 Task: Create a due date automation when advanced on, 2 days before a card is due add fields without custom field "Resume" set to a date less than 1 days ago at 11:00 AM.
Action: Mouse moved to (1077, 84)
Screenshot: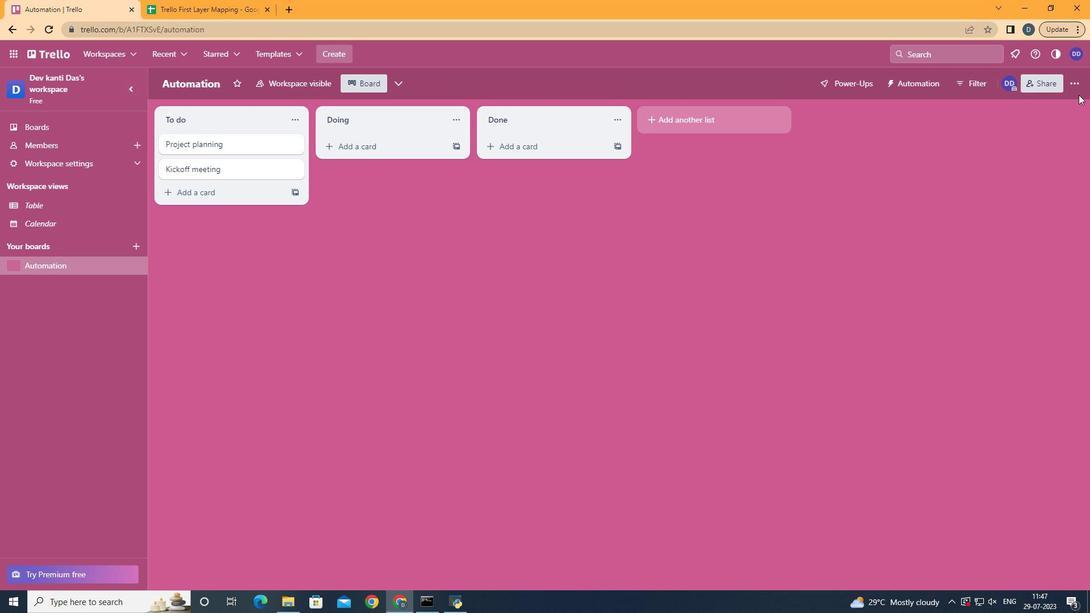 
Action: Mouse pressed left at (1077, 84)
Screenshot: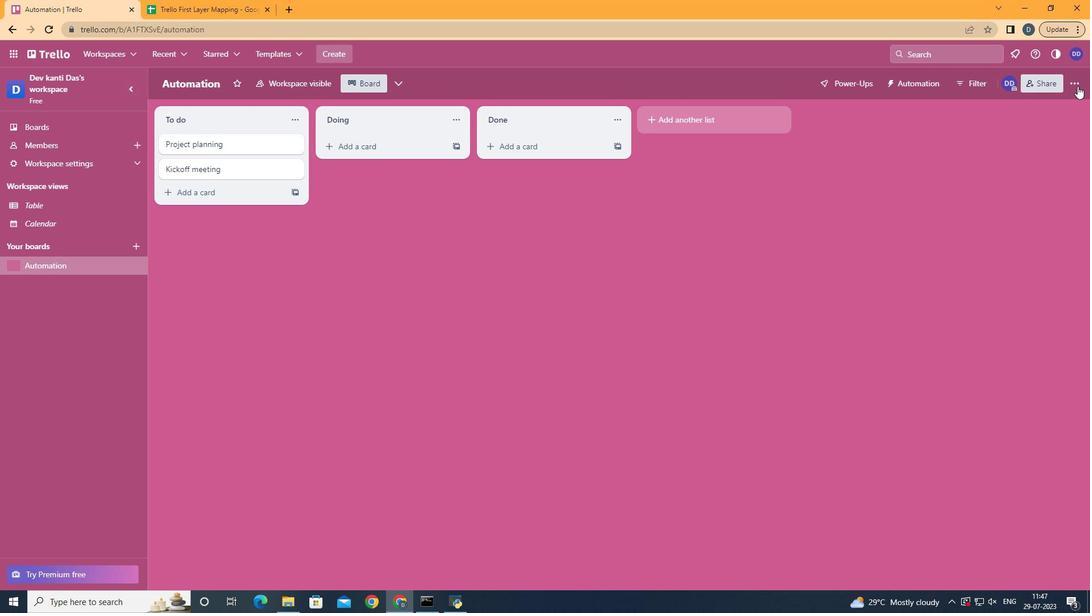 
Action: Mouse moved to (1002, 244)
Screenshot: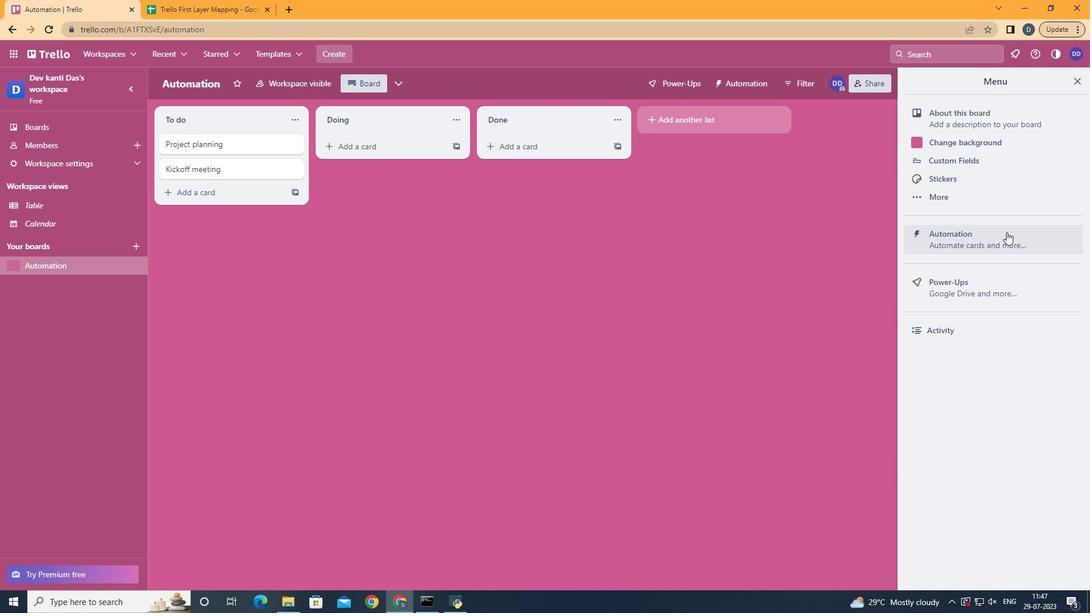 
Action: Mouse pressed left at (1002, 244)
Screenshot: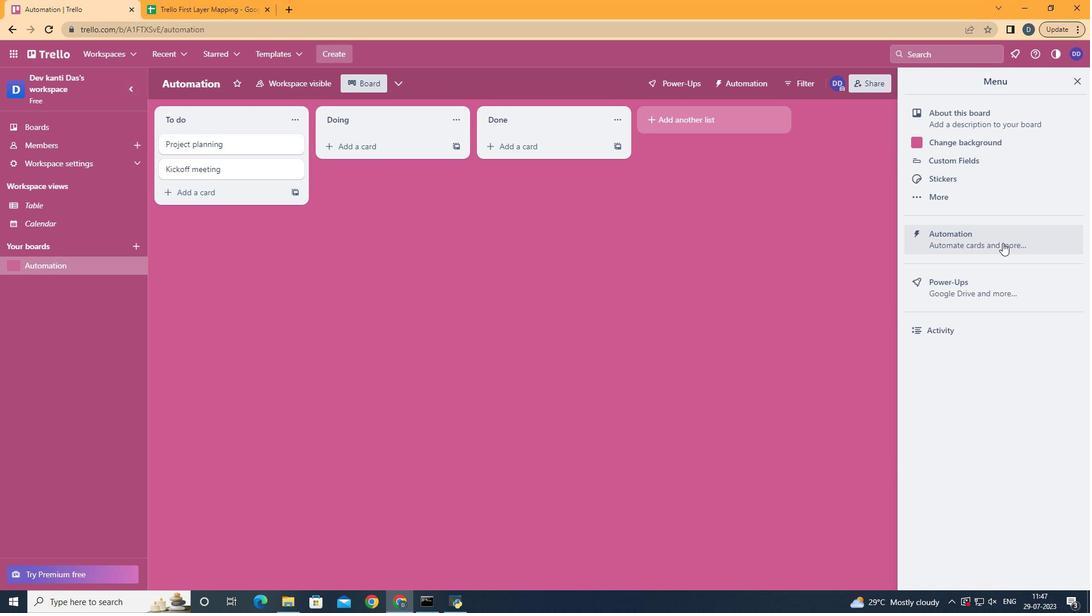 
Action: Mouse moved to (207, 231)
Screenshot: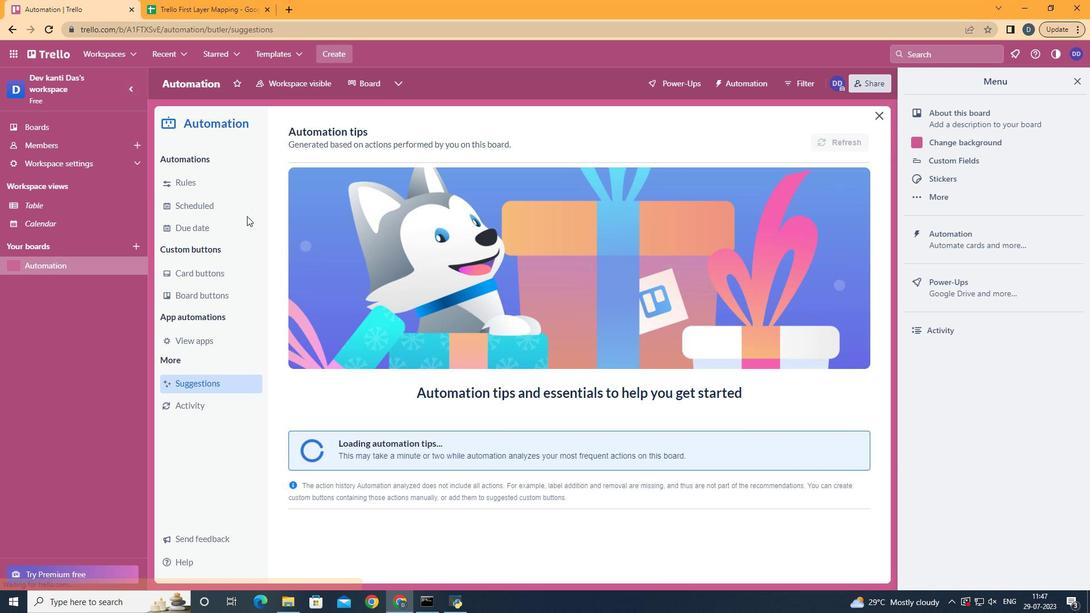 
Action: Mouse pressed left at (207, 231)
Screenshot: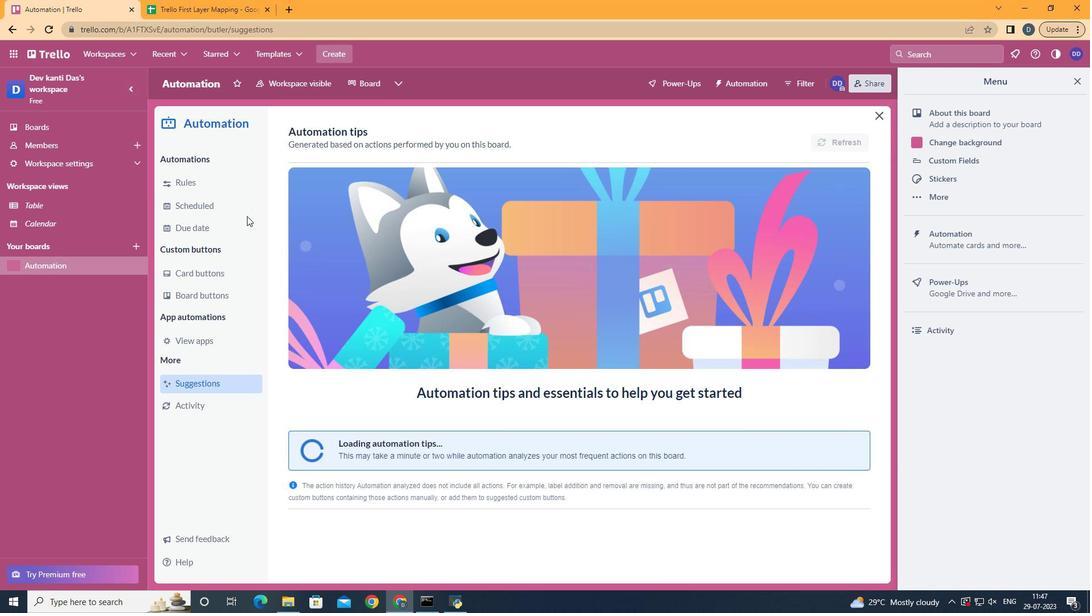 
Action: Mouse moved to (798, 134)
Screenshot: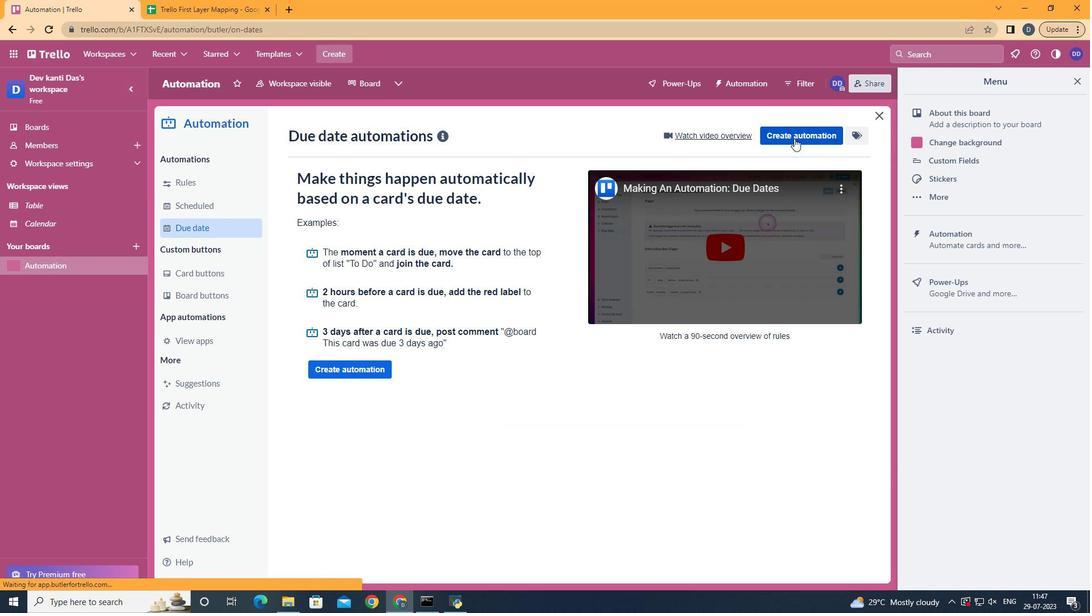 
Action: Mouse pressed left at (798, 134)
Screenshot: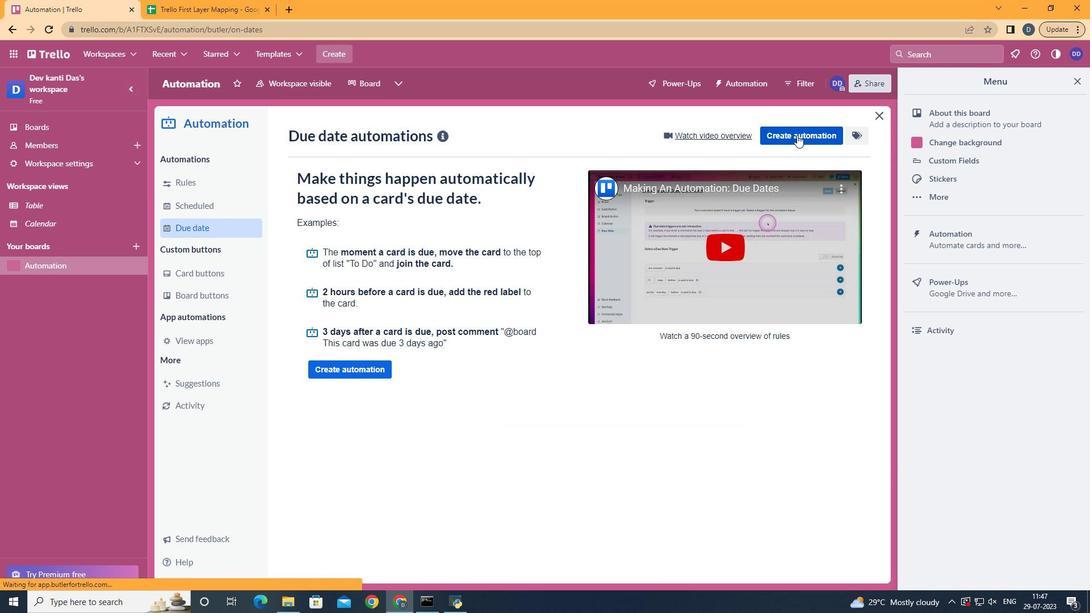 
Action: Mouse moved to (642, 244)
Screenshot: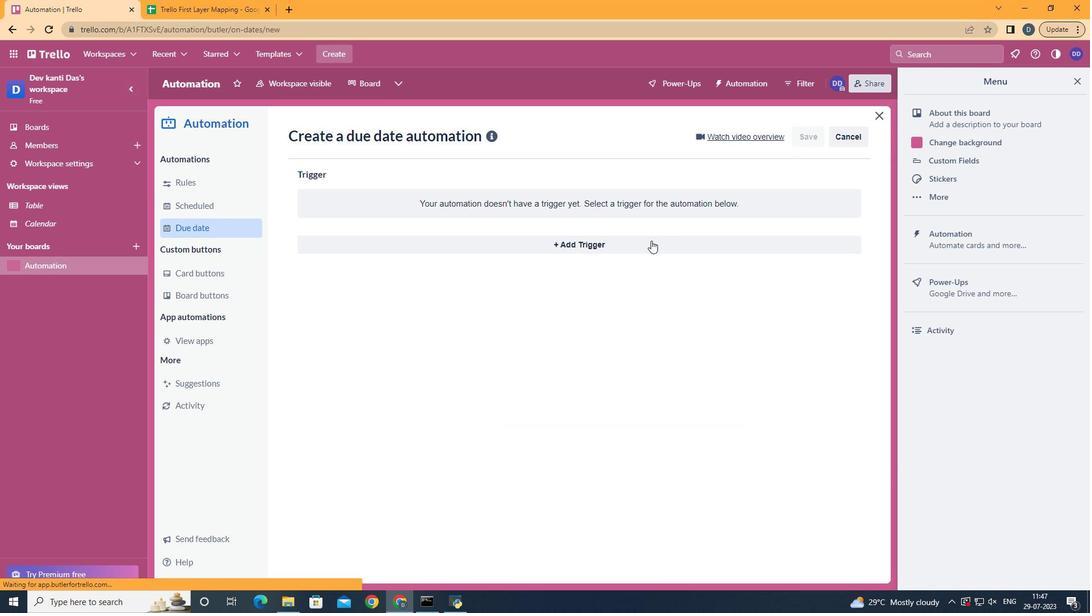 
Action: Mouse pressed left at (642, 244)
Screenshot: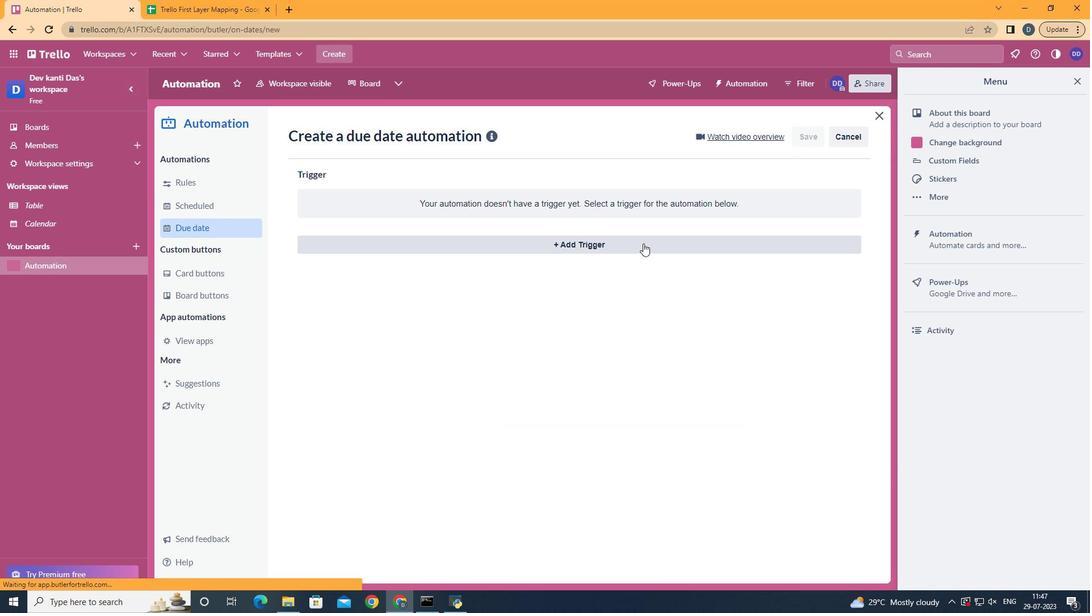 
Action: Mouse moved to (450, 415)
Screenshot: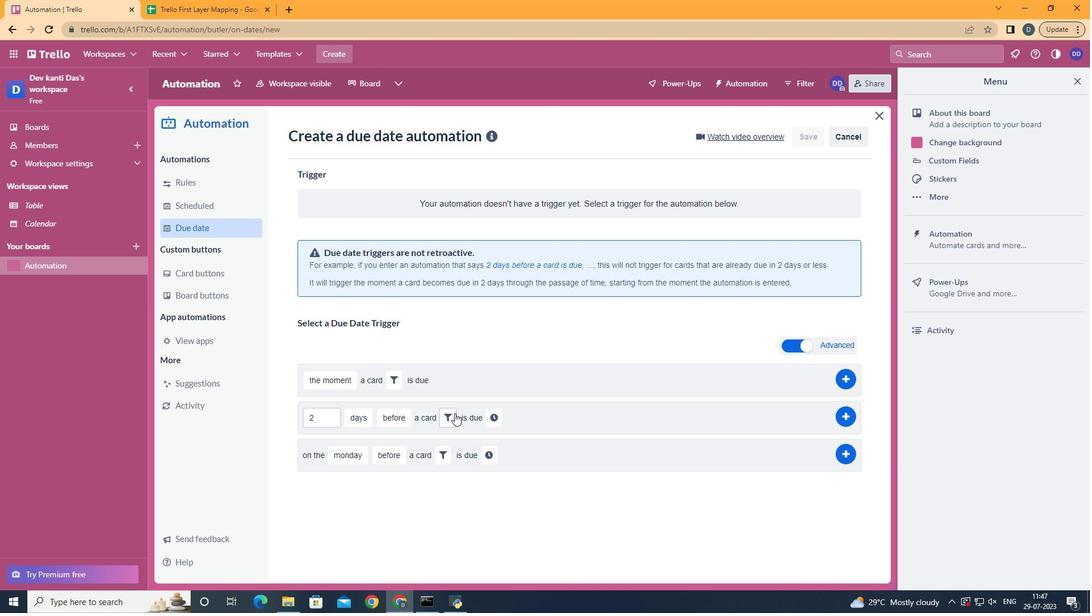 
Action: Mouse pressed left at (450, 415)
Screenshot: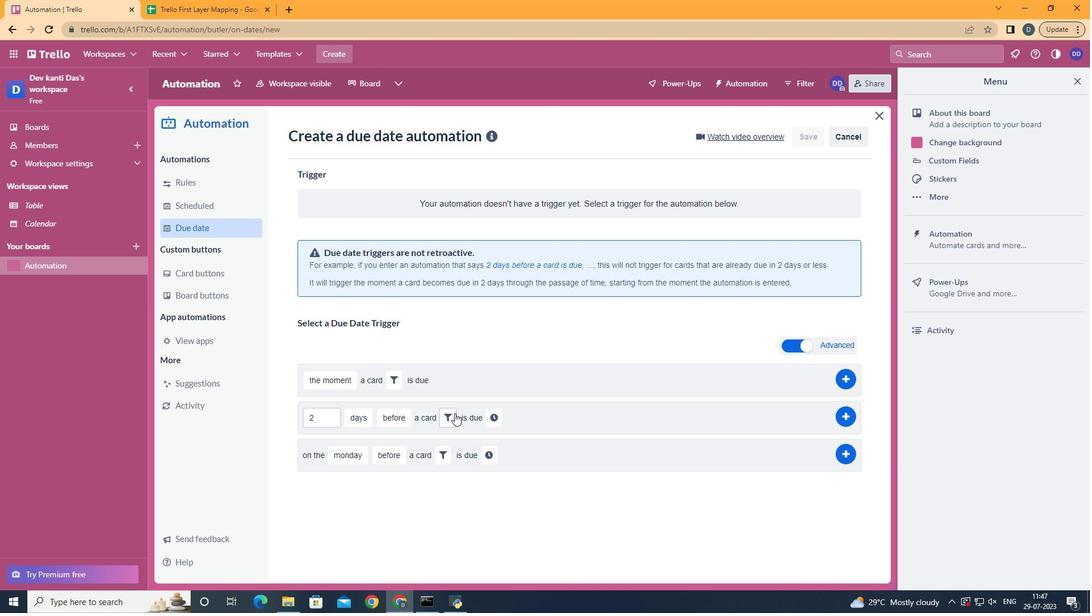 
Action: Mouse moved to (641, 453)
Screenshot: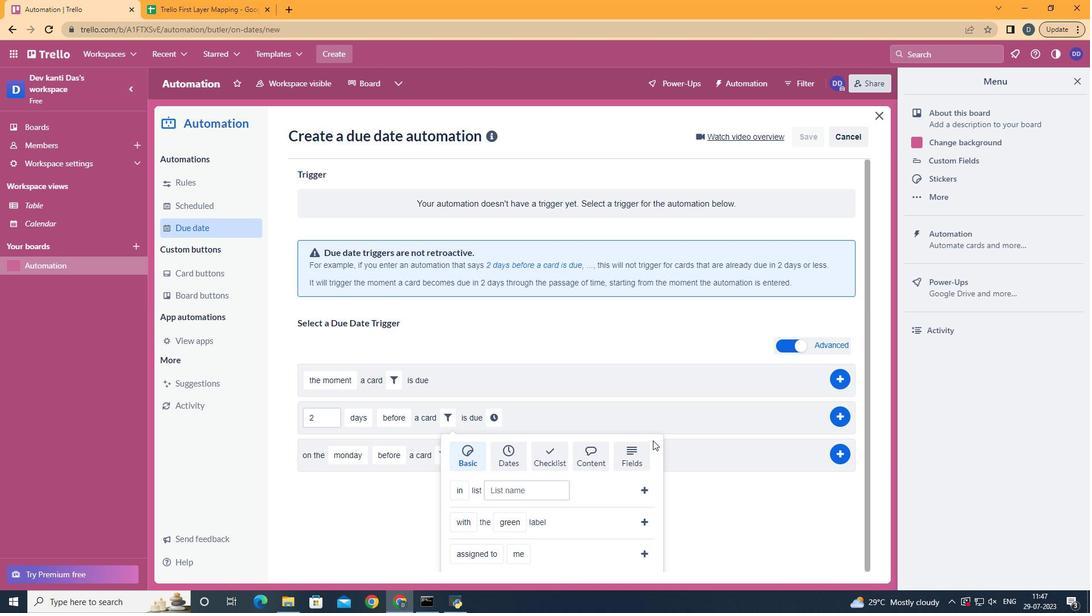 
Action: Mouse pressed left at (641, 453)
Screenshot: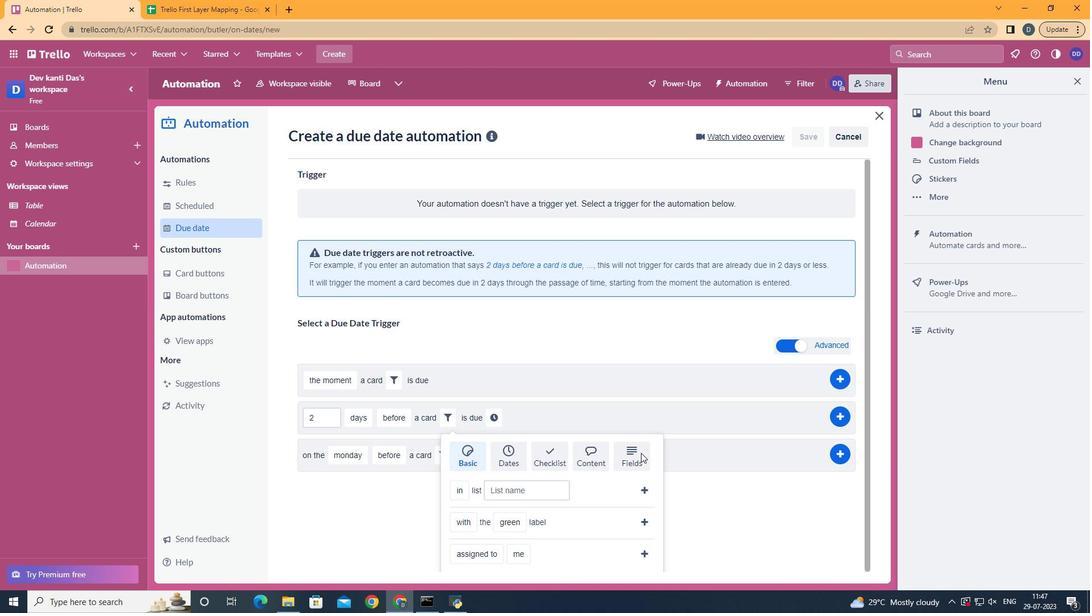 
Action: Mouse scrolled (641, 452) with delta (0, 0)
Screenshot: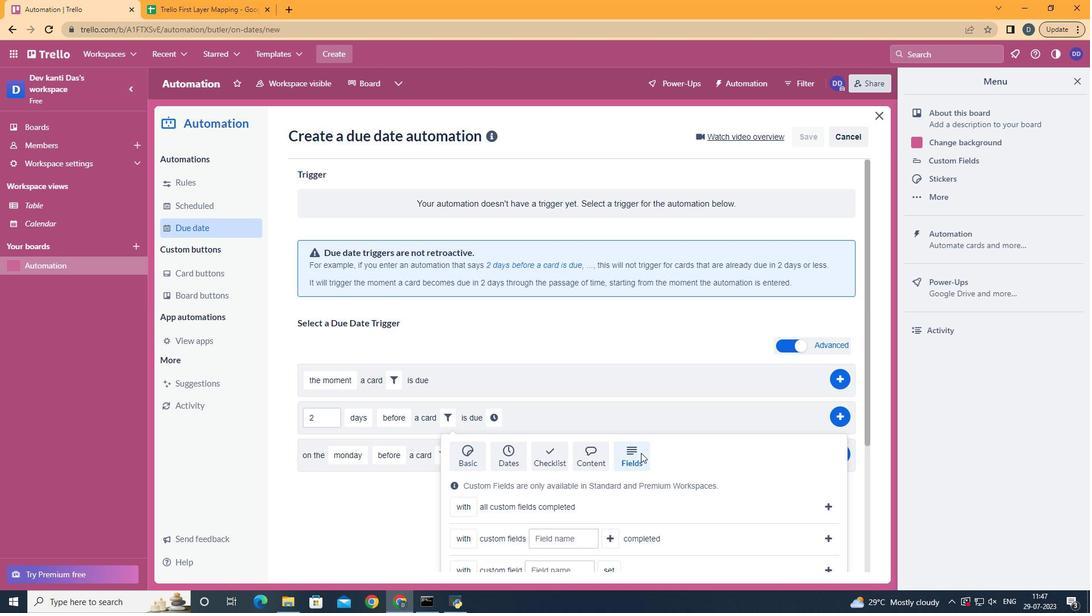 
Action: Mouse scrolled (641, 452) with delta (0, 0)
Screenshot: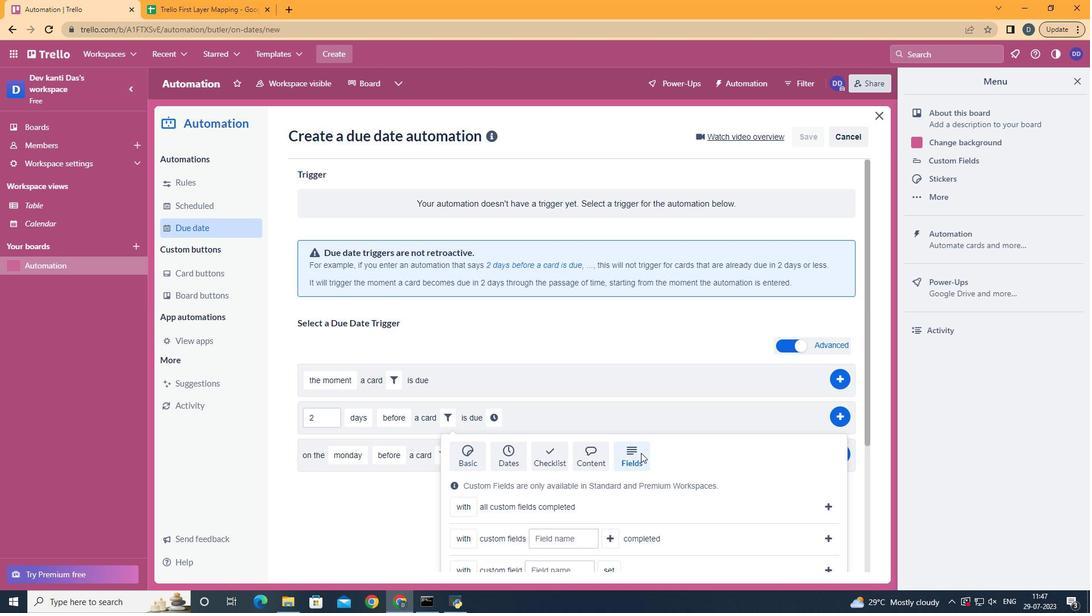 
Action: Mouse scrolled (641, 452) with delta (0, 0)
Screenshot: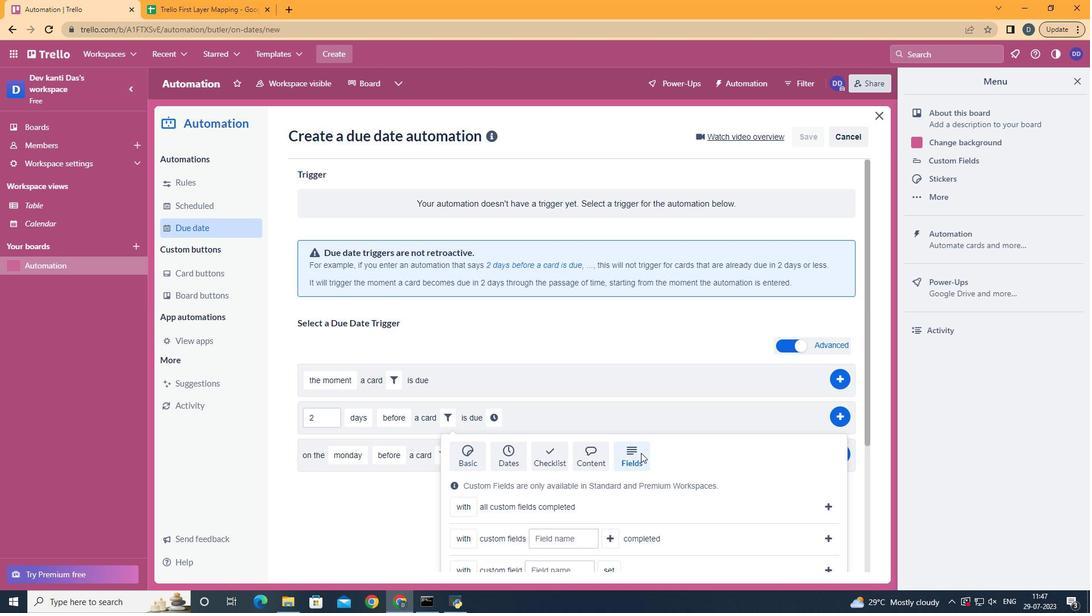 
Action: Mouse scrolled (641, 452) with delta (0, 0)
Screenshot: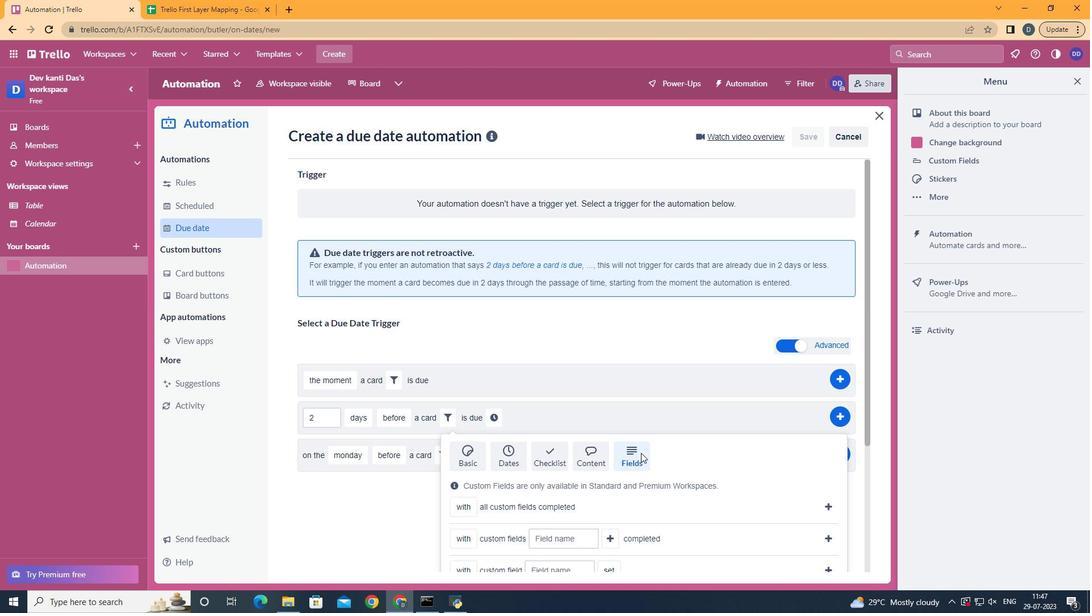 
Action: Mouse scrolled (641, 452) with delta (0, 0)
Screenshot: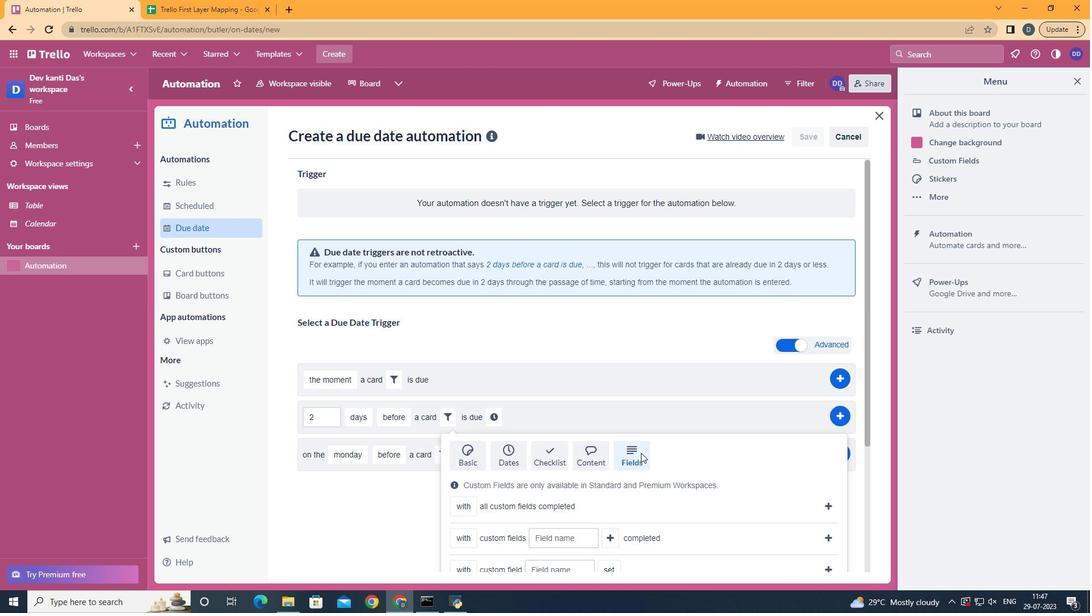 
Action: Mouse moved to (641, 453)
Screenshot: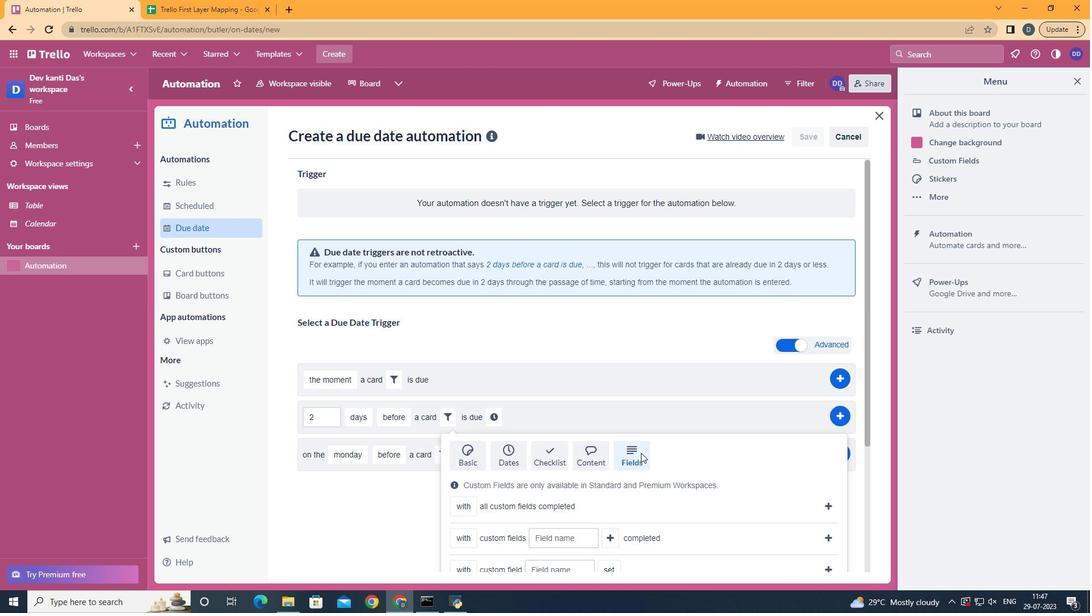 
Action: Mouse scrolled (641, 452) with delta (0, 0)
Screenshot: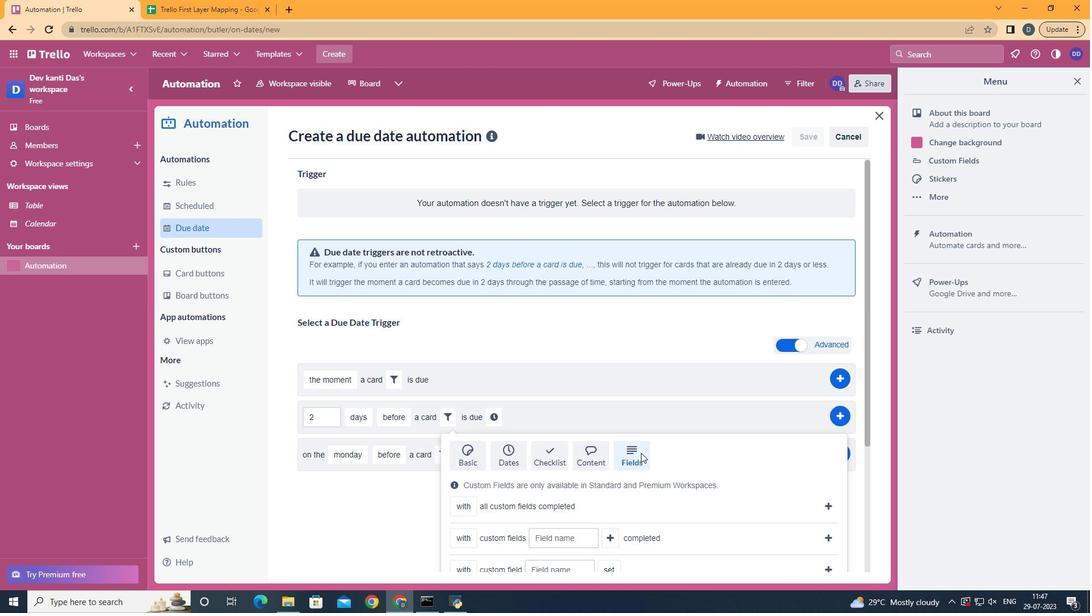 
Action: Mouse moved to (478, 522)
Screenshot: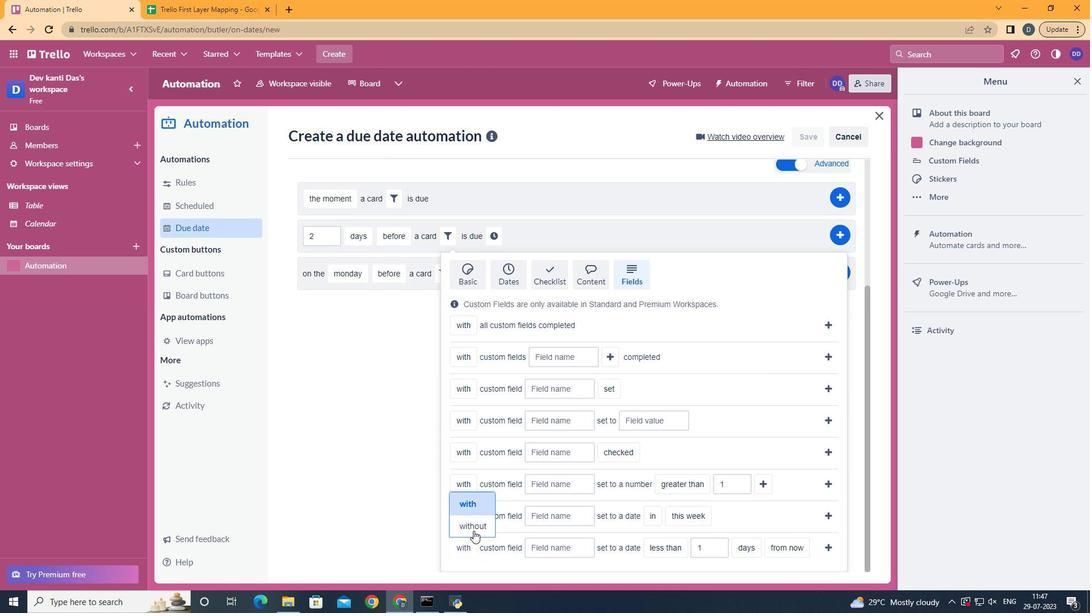 
Action: Mouse pressed left at (478, 522)
Screenshot: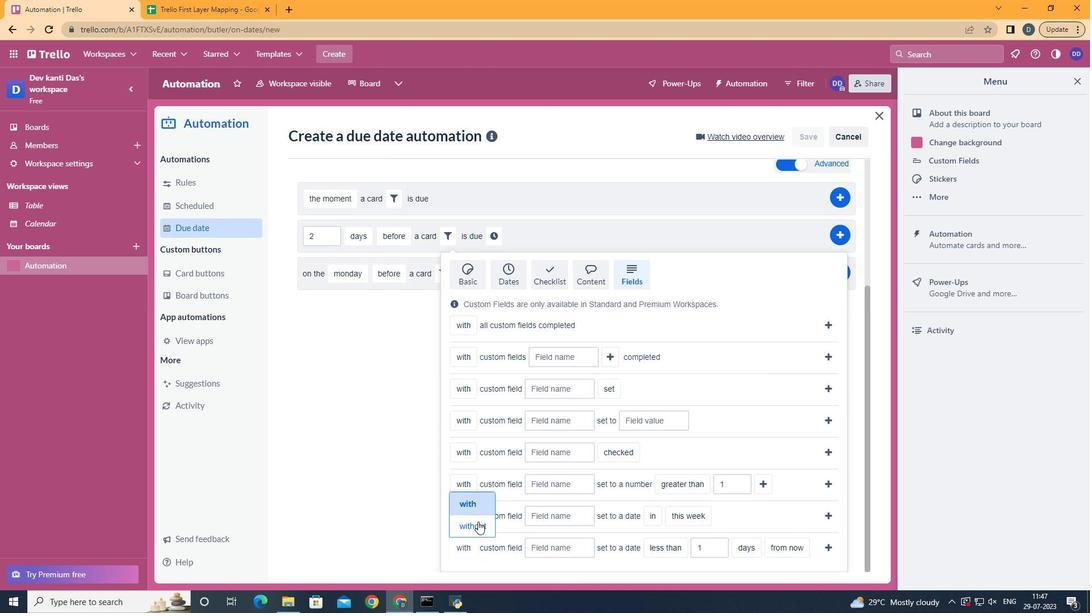 
Action: Mouse moved to (573, 548)
Screenshot: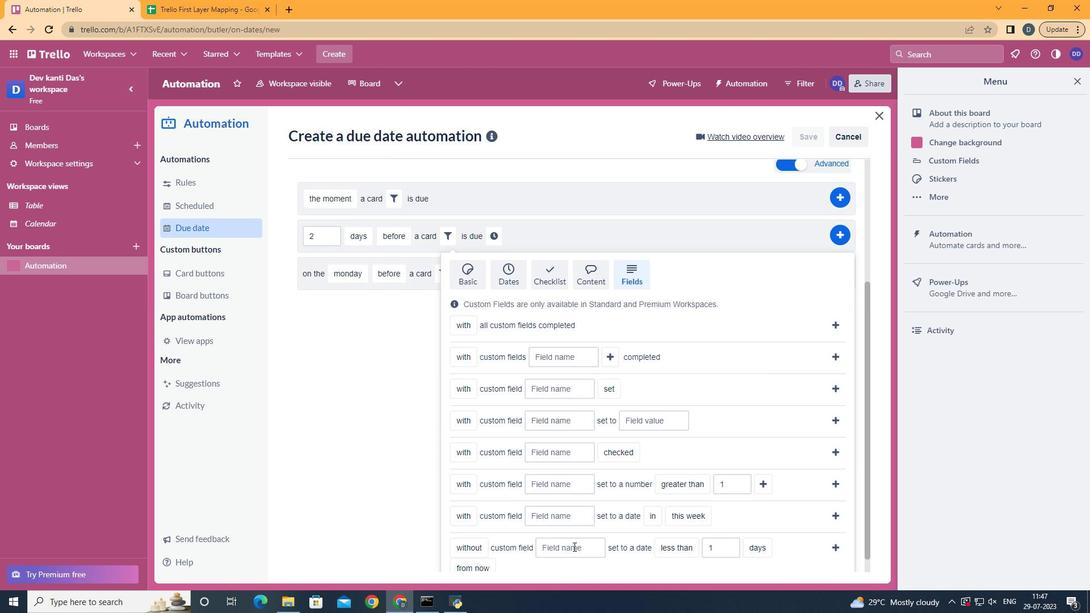 
Action: Mouse pressed left at (573, 548)
Screenshot: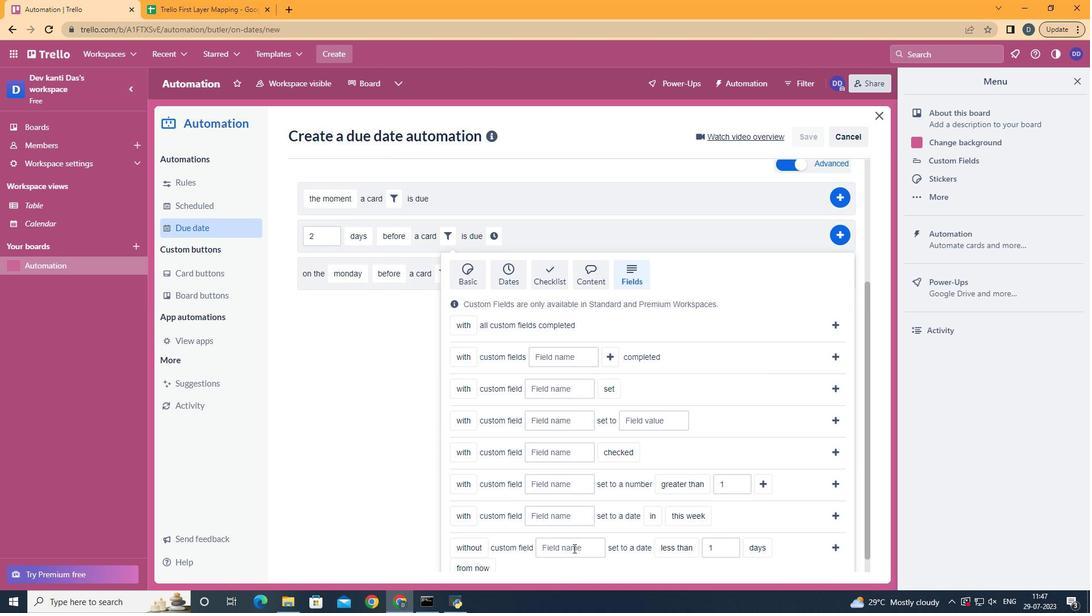 
Action: Mouse moved to (572, 549)
Screenshot: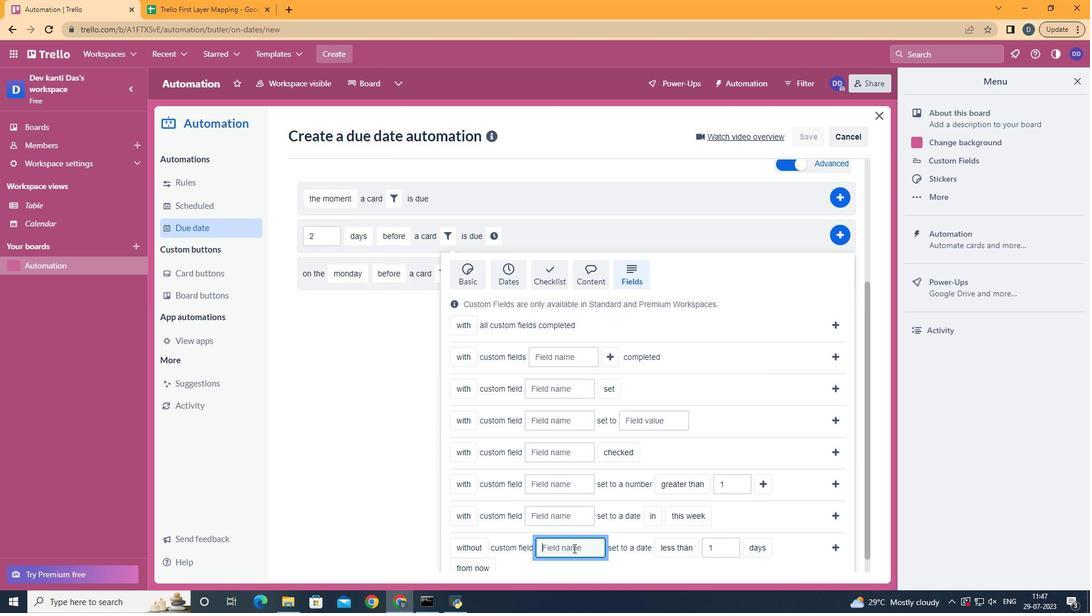 
Action: Key pressed <Key.shift>Resume
Screenshot: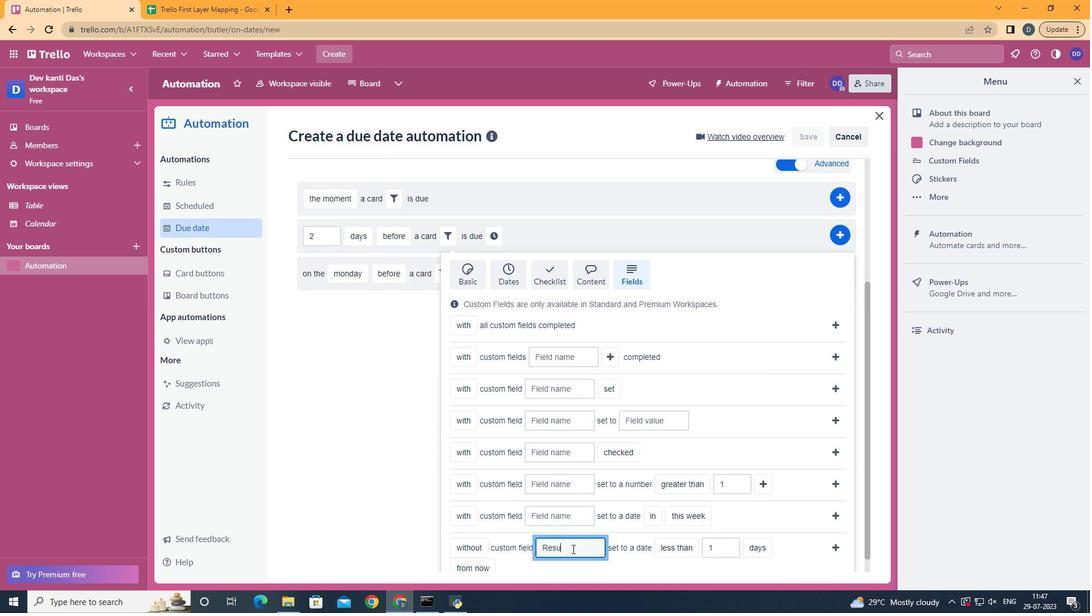 
Action: Mouse scrolled (572, 548) with delta (0, 0)
Screenshot: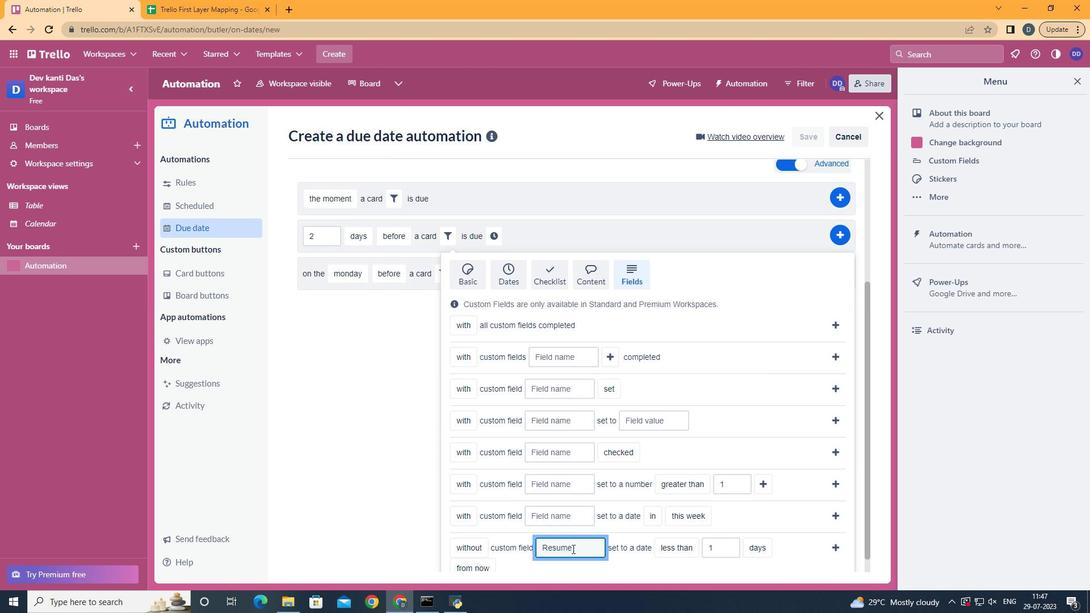 
Action: Mouse scrolled (572, 548) with delta (0, 0)
Screenshot: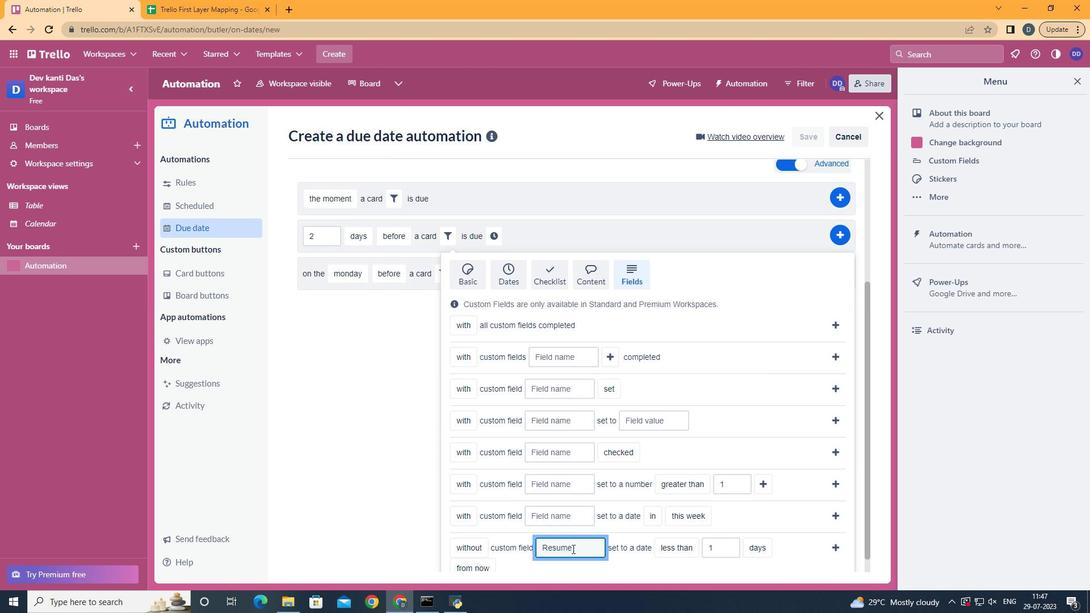 
Action: Mouse scrolled (572, 548) with delta (0, 0)
Screenshot: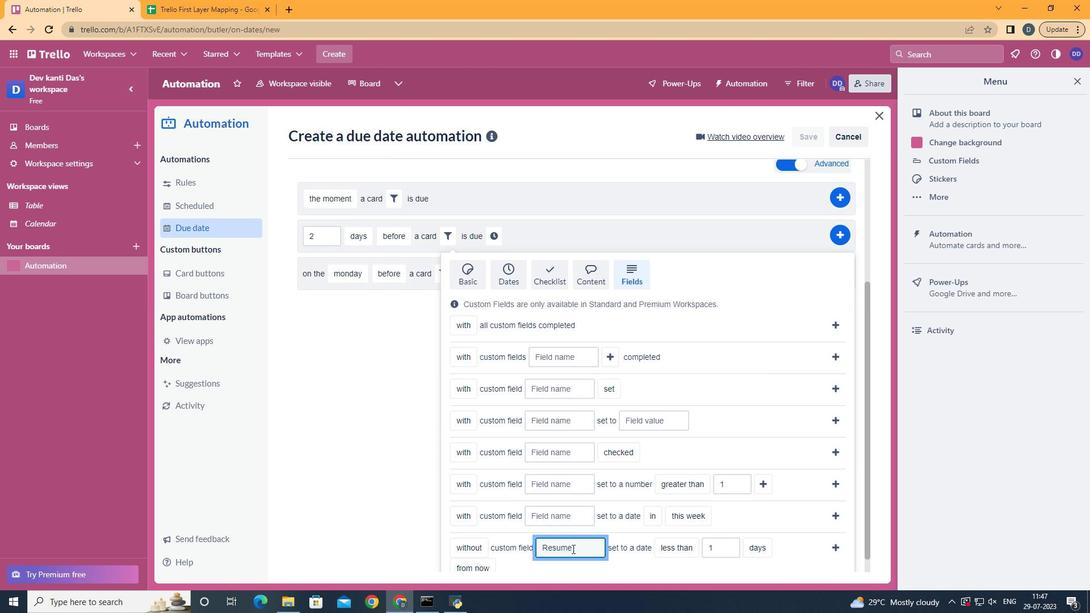 
Action: Mouse scrolled (572, 548) with delta (0, 0)
Screenshot: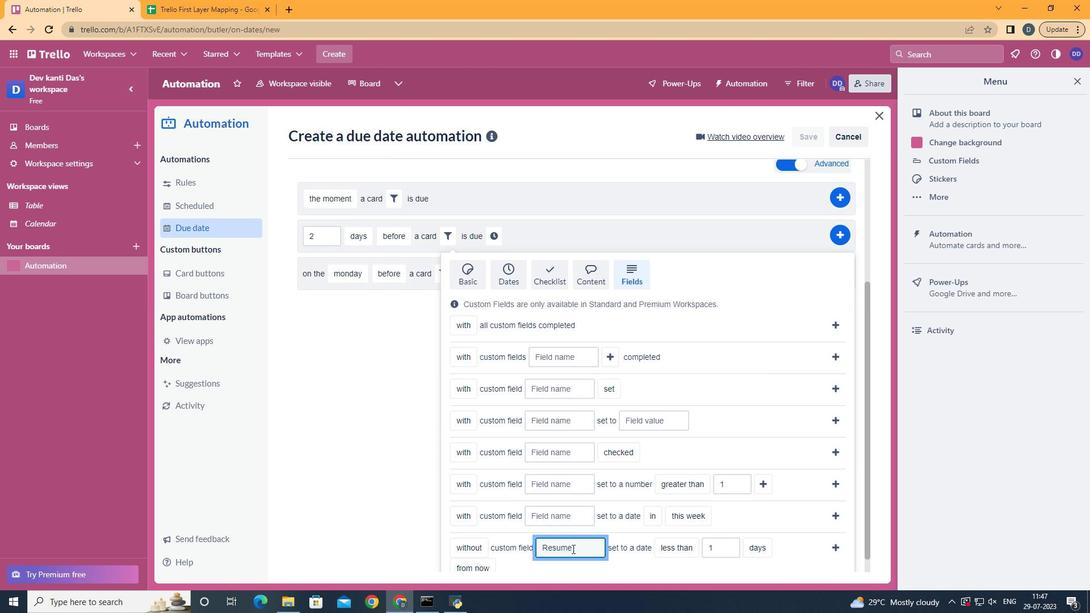 
Action: Mouse moved to (582, 544)
Screenshot: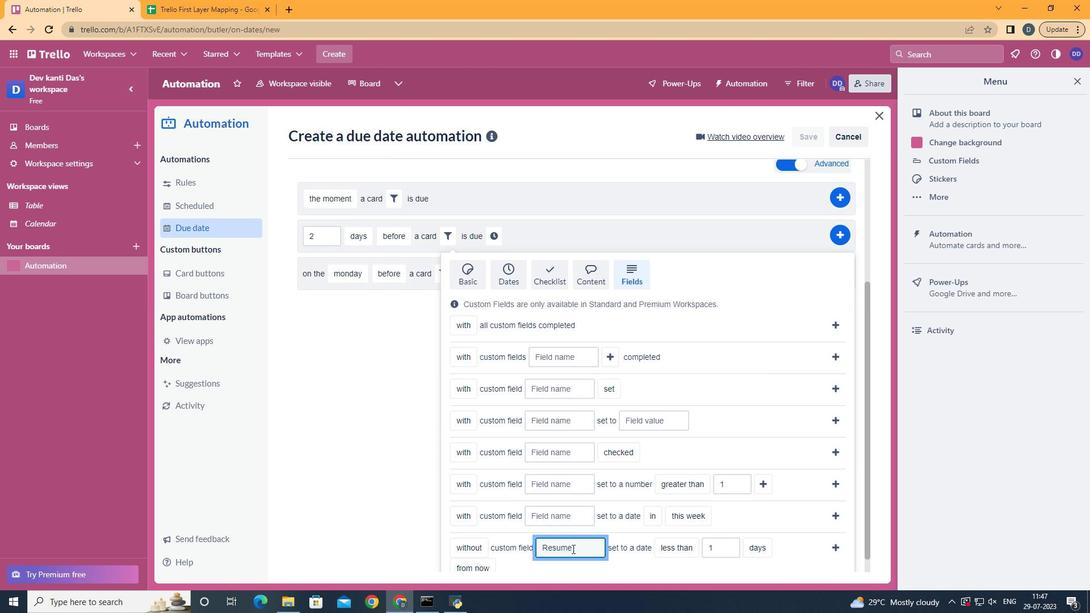 
Action: Mouse scrolled (582, 543) with delta (0, 0)
Screenshot: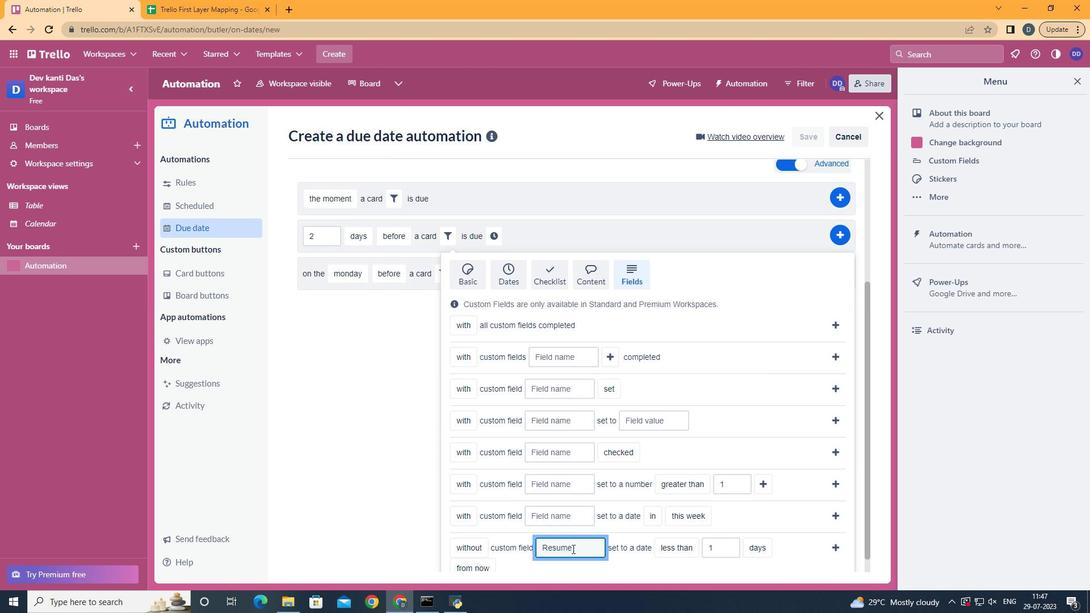 
Action: Mouse moved to (677, 457)
Screenshot: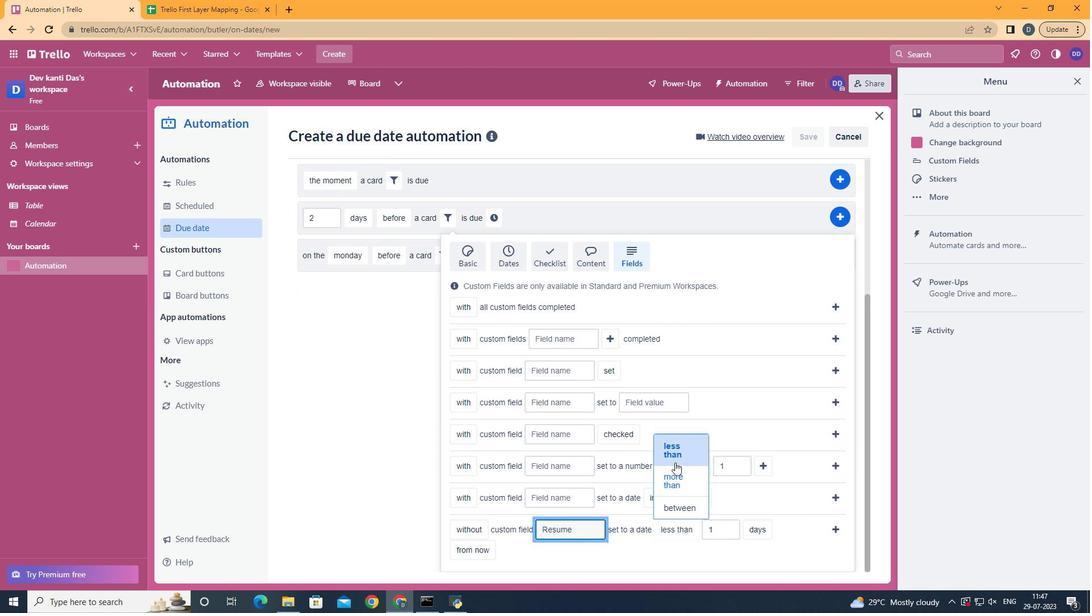
Action: Mouse pressed left at (677, 457)
Screenshot: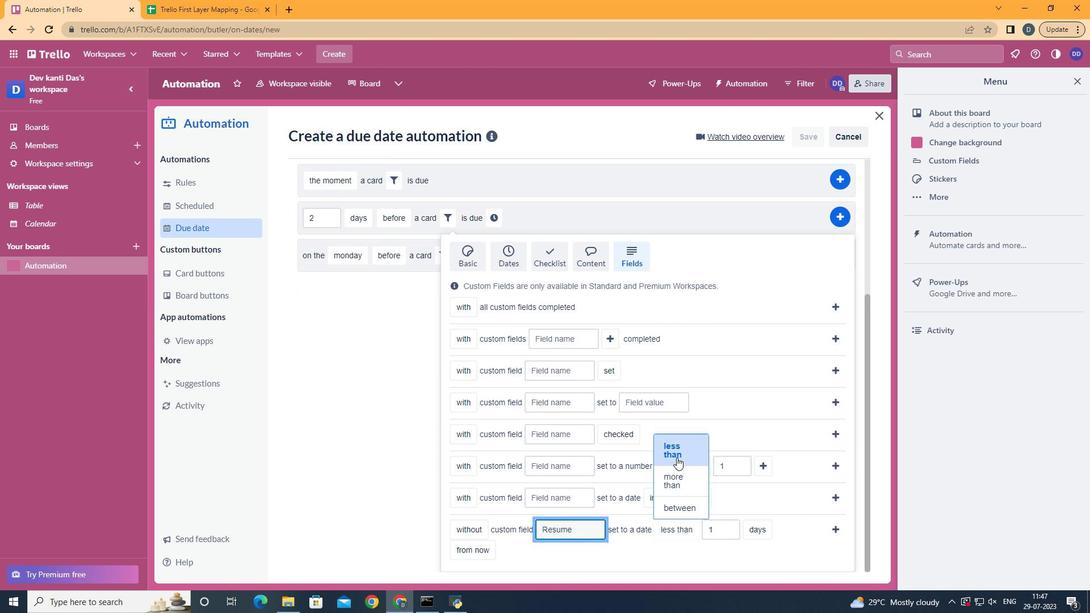 
Action: Mouse moved to (771, 489)
Screenshot: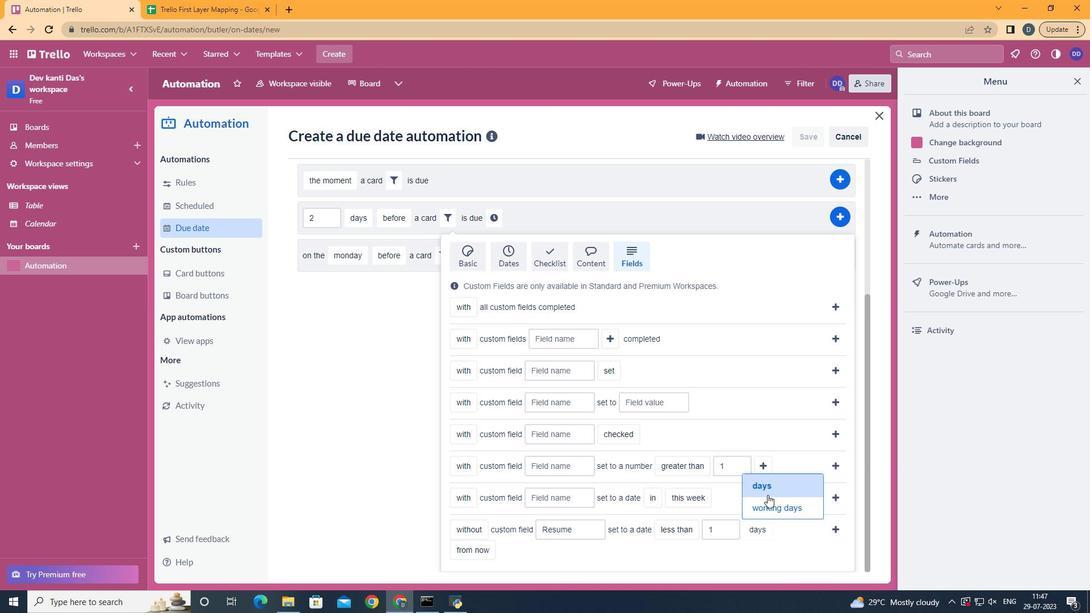 
Action: Mouse pressed left at (771, 489)
Screenshot: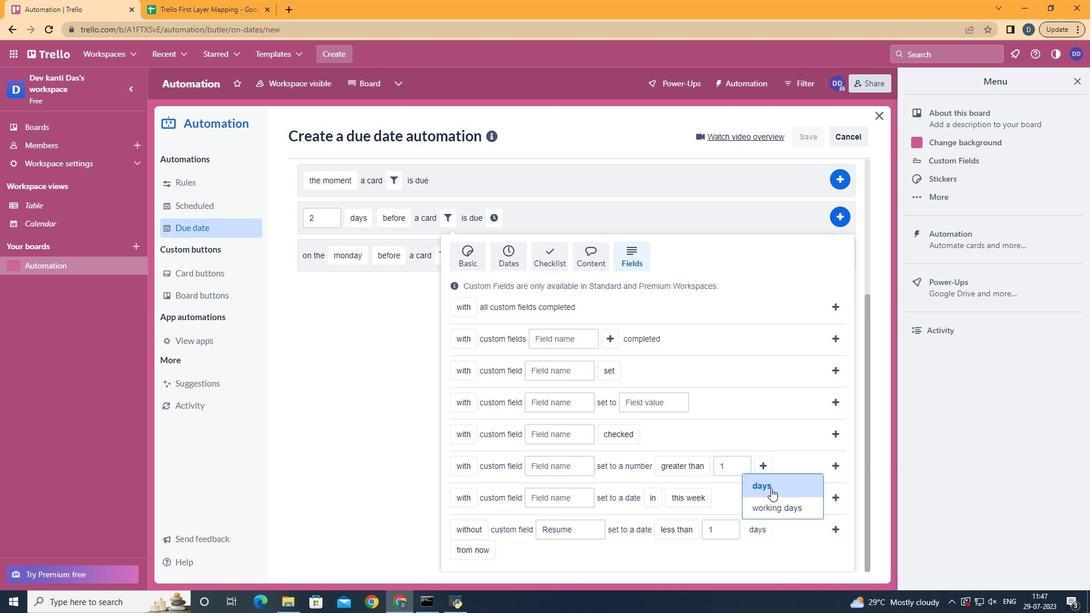 
Action: Mouse moved to (482, 529)
Screenshot: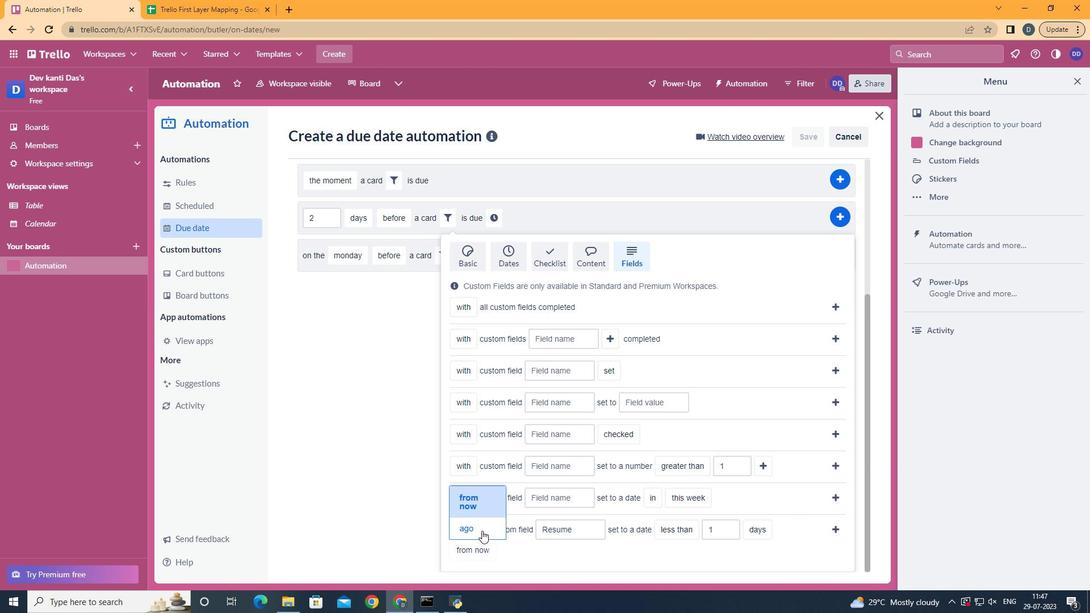 
Action: Mouse pressed left at (482, 529)
Screenshot: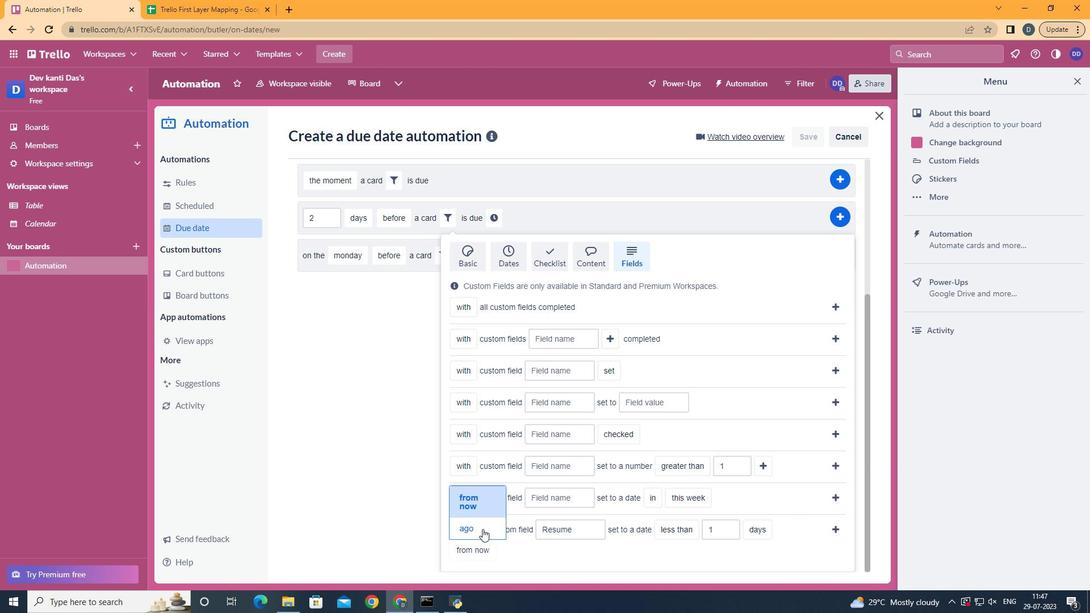 
Action: Mouse moved to (818, 547)
Screenshot: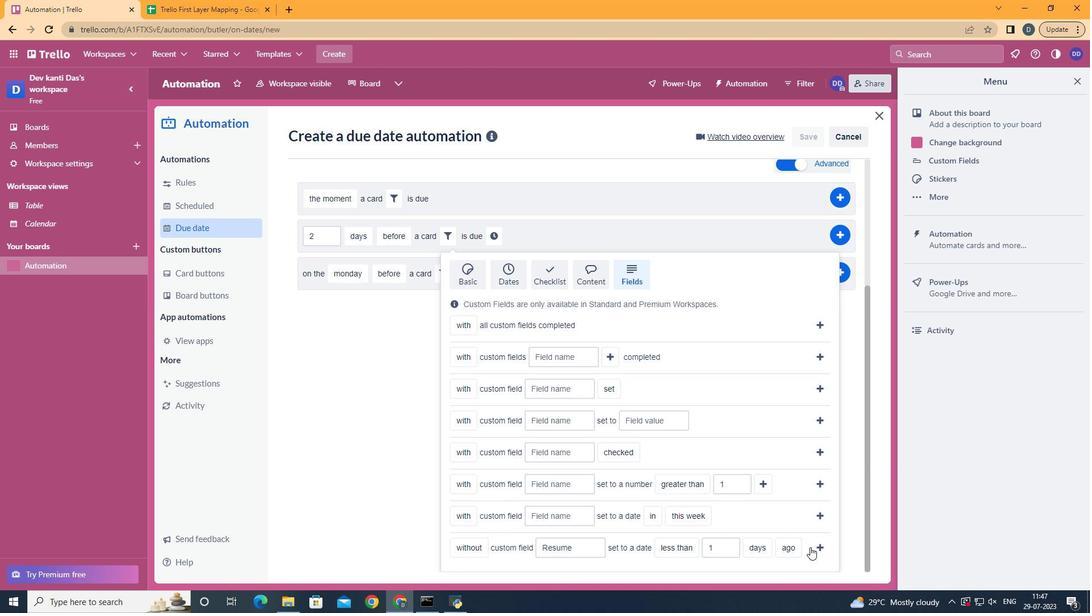
Action: Mouse pressed left at (818, 547)
Screenshot: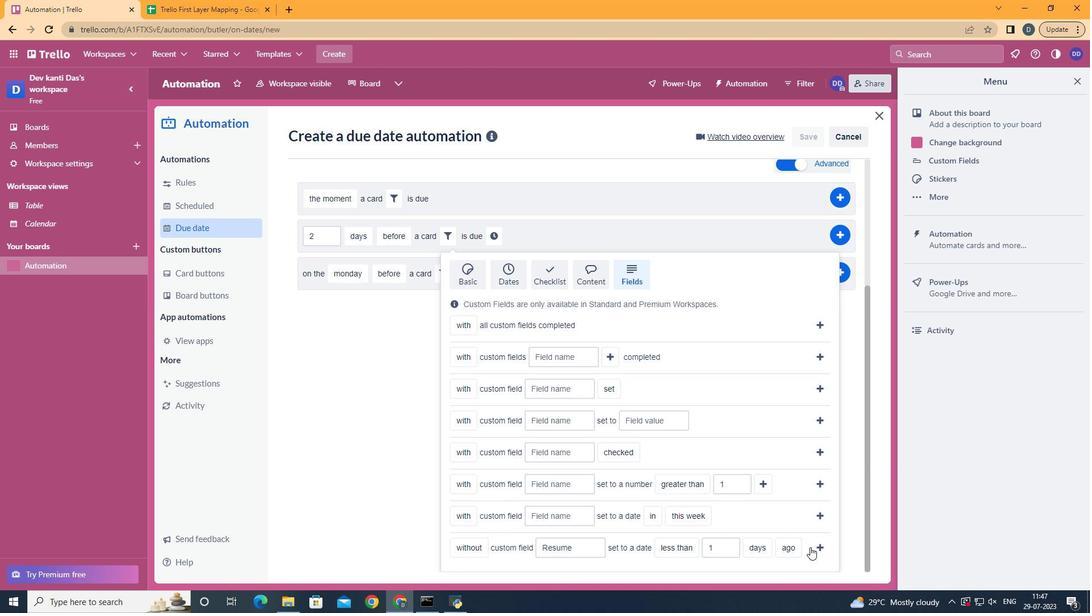
Action: Mouse moved to (736, 424)
Screenshot: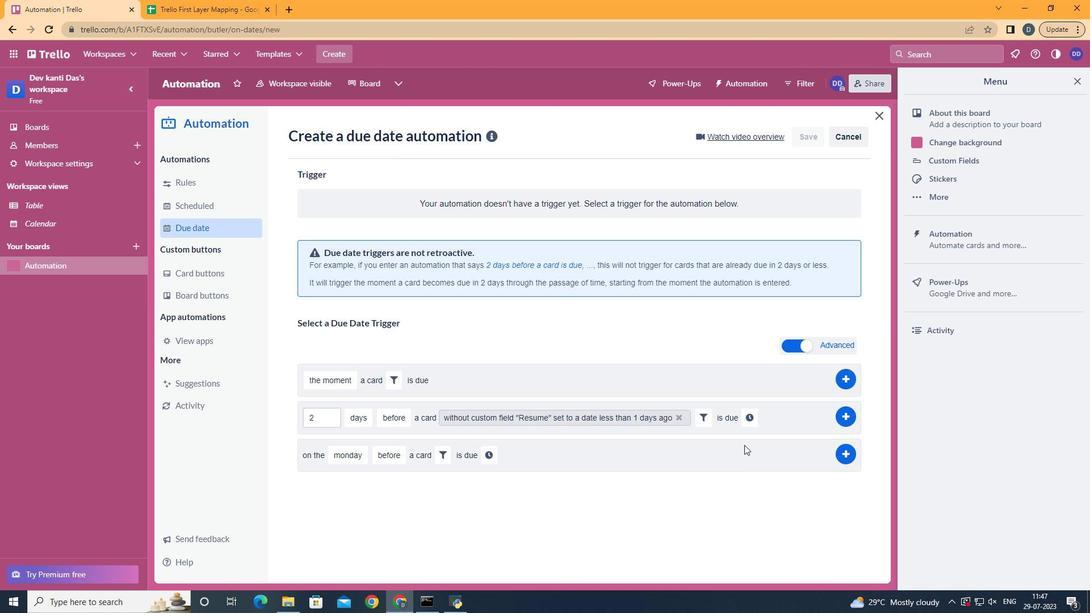 
Action: Mouse pressed left at (736, 424)
Screenshot: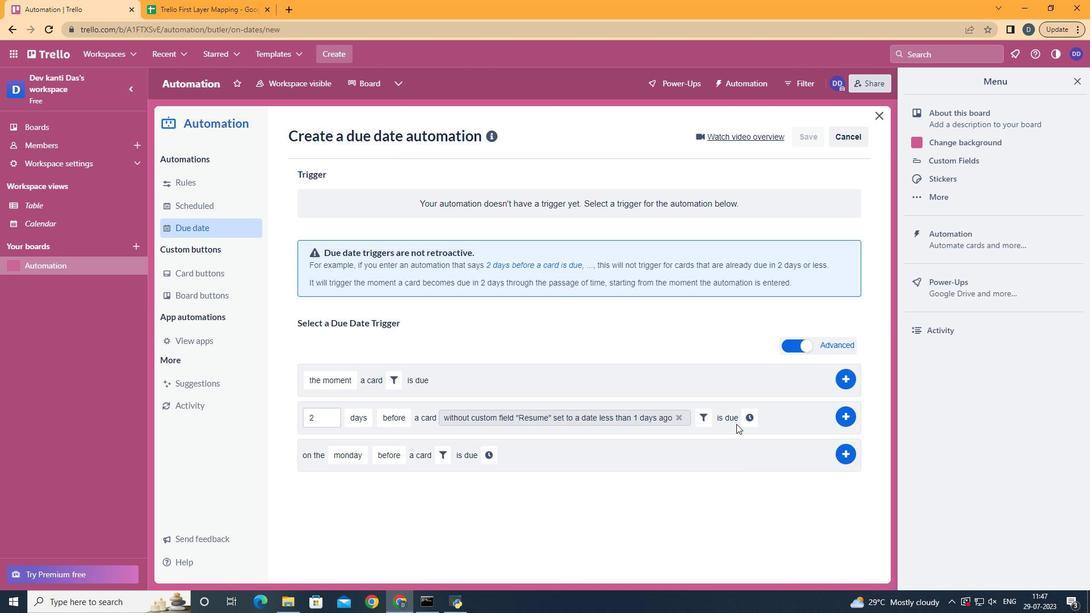 
Action: Mouse moved to (750, 417)
Screenshot: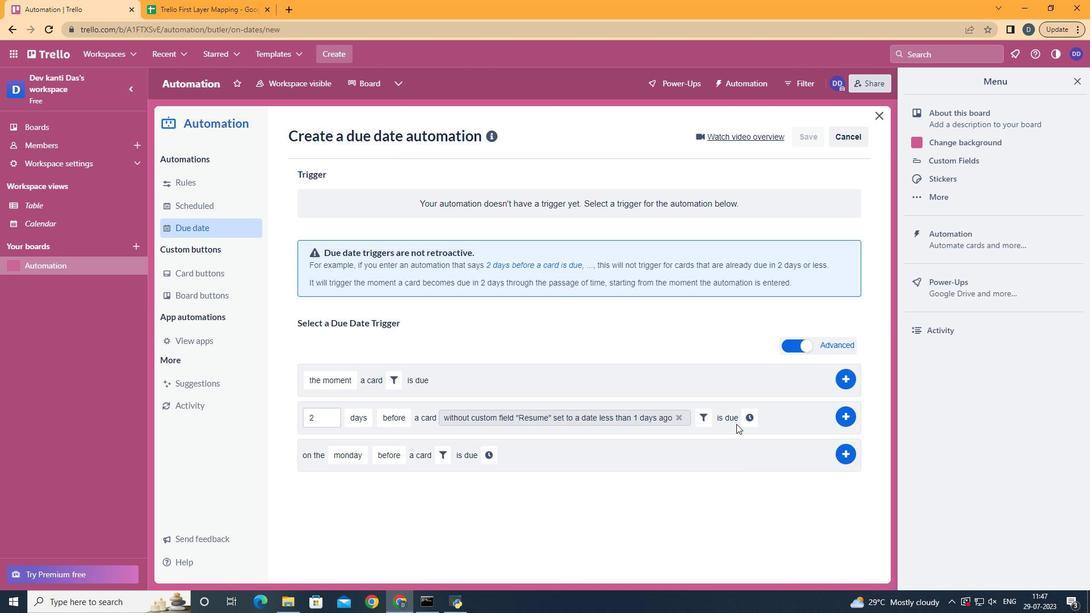 
Action: Mouse pressed left at (750, 417)
Screenshot: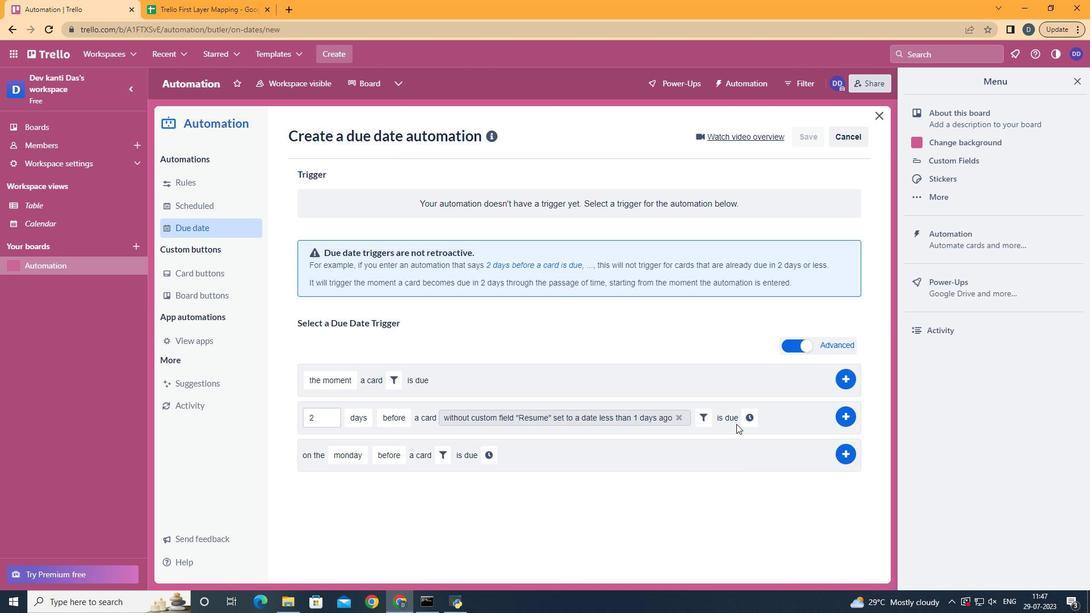
Action: Mouse moved to (390, 443)
Screenshot: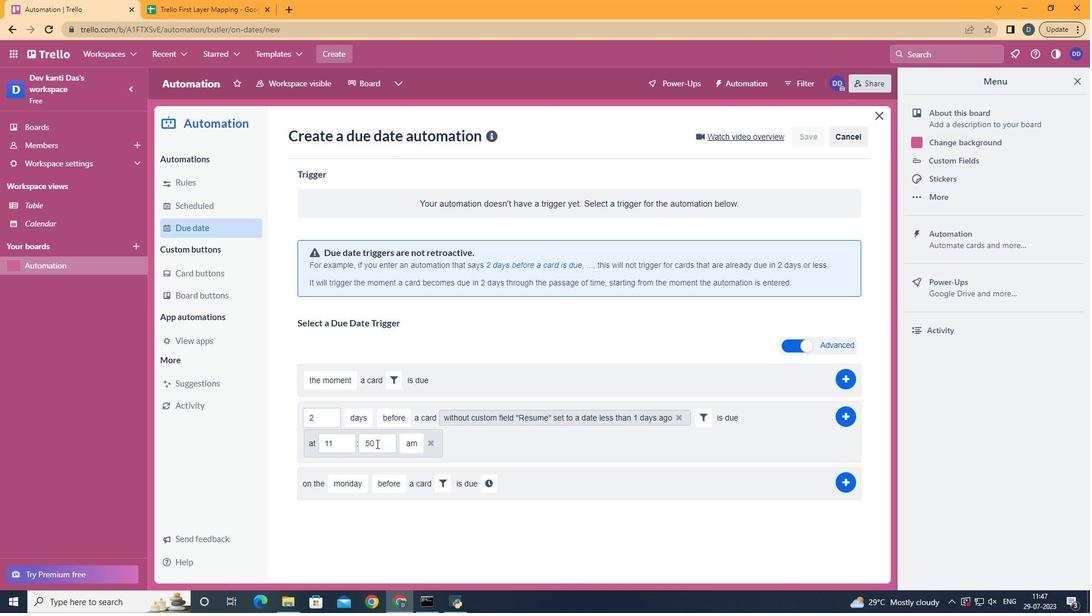 
Action: Mouse pressed left at (390, 443)
Screenshot: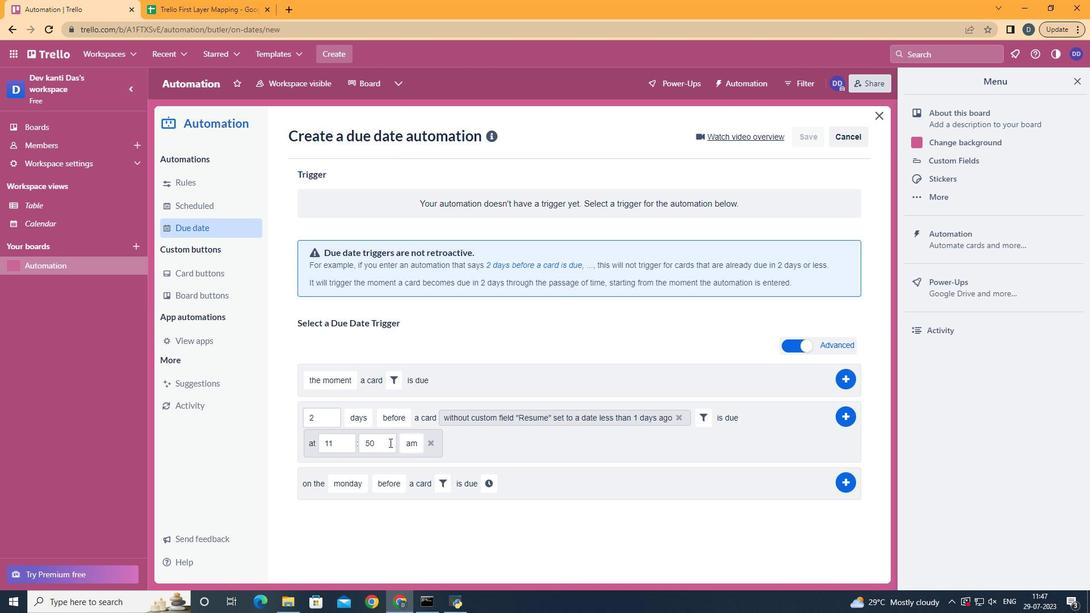 
Action: Key pressed <Key.backspace><Key.backspace>00
Screenshot: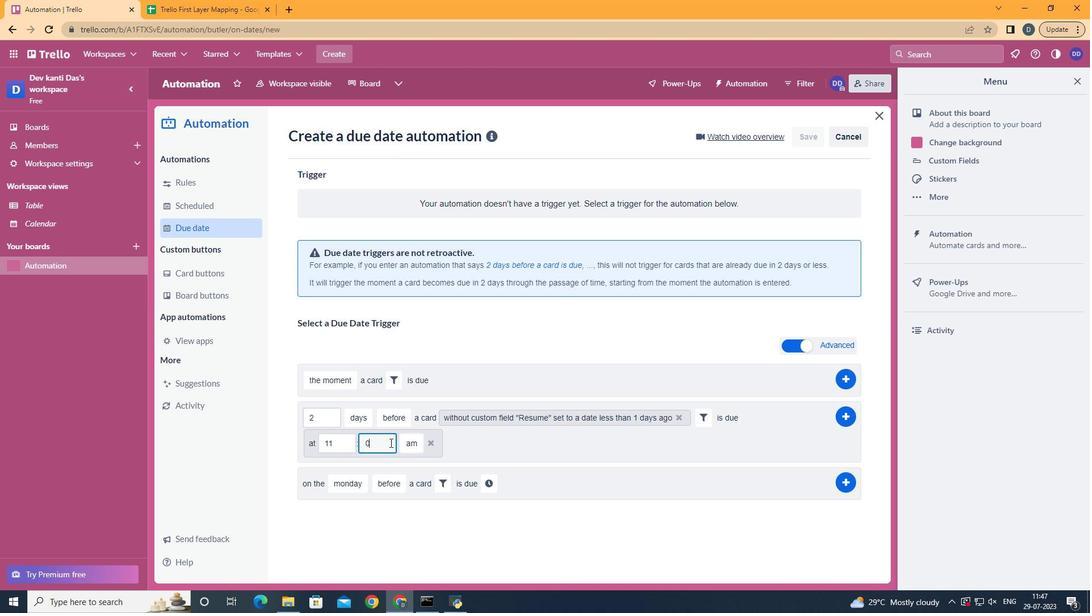 
Action: Mouse moved to (411, 460)
Screenshot: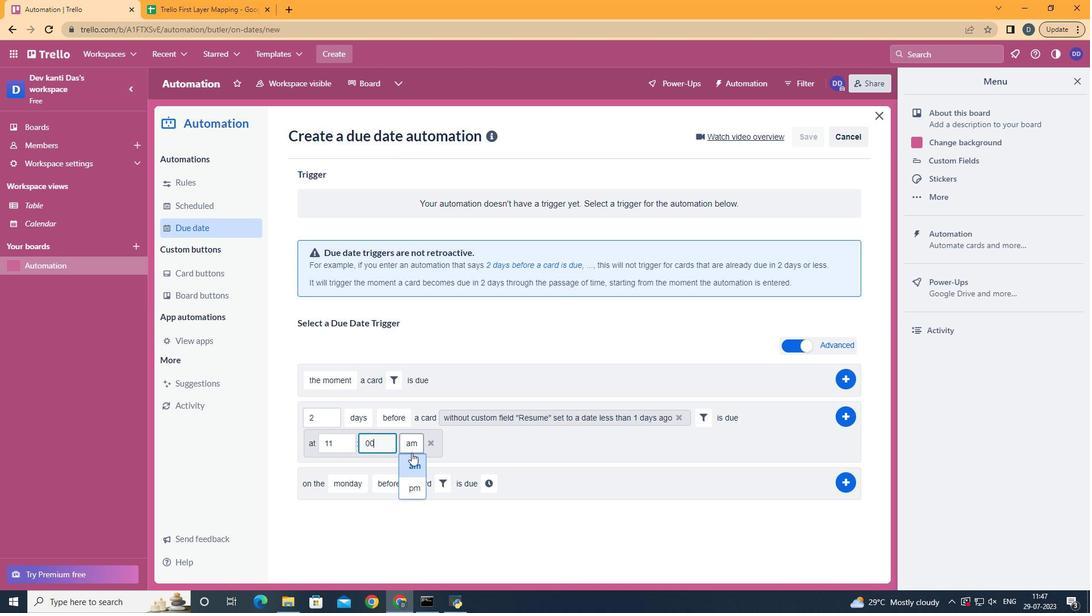 
Action: Mouse pressed left at (411, 460)
Screenshot: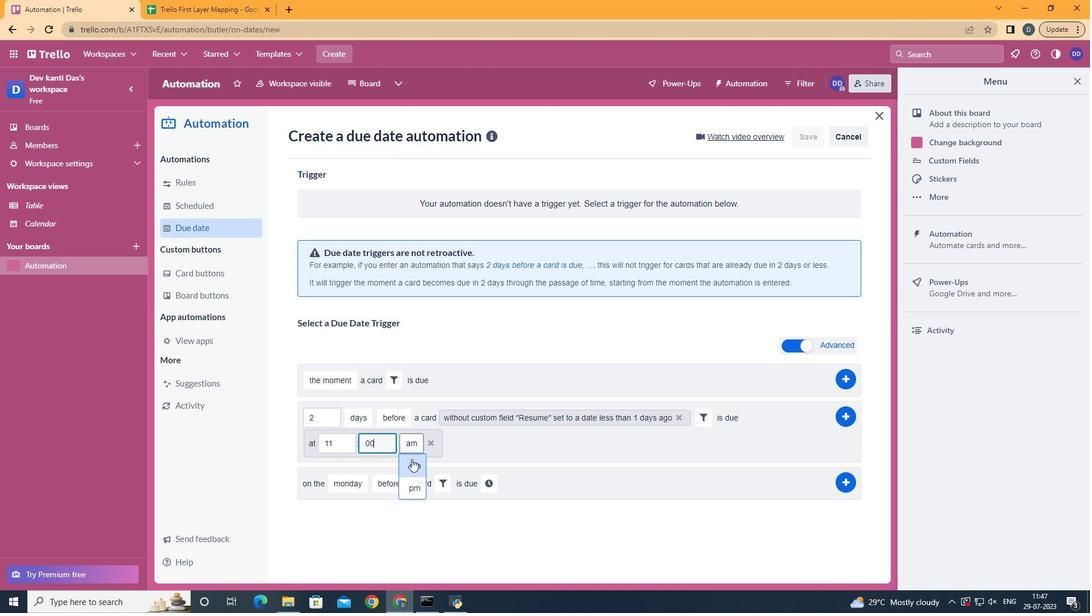 
